 Task: Add the task  Implement version control for better code management to the section Breakneck Pace in the project TracePlan and add a Due Date to the respective task as 2023/09/09.
Action: Mouse moved to (640, 441)
Screenshot: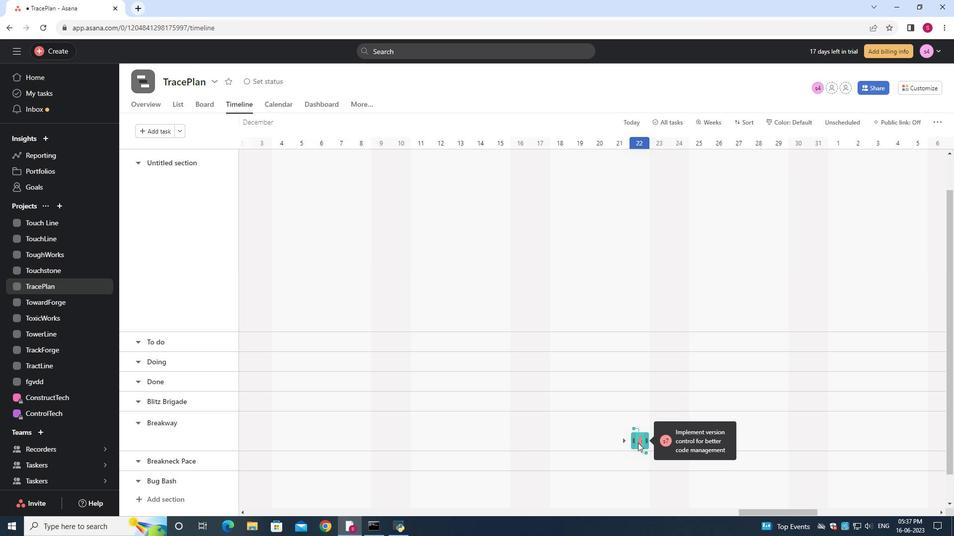 
Action: Mouse pressed left at (640, 441)
Screenshot: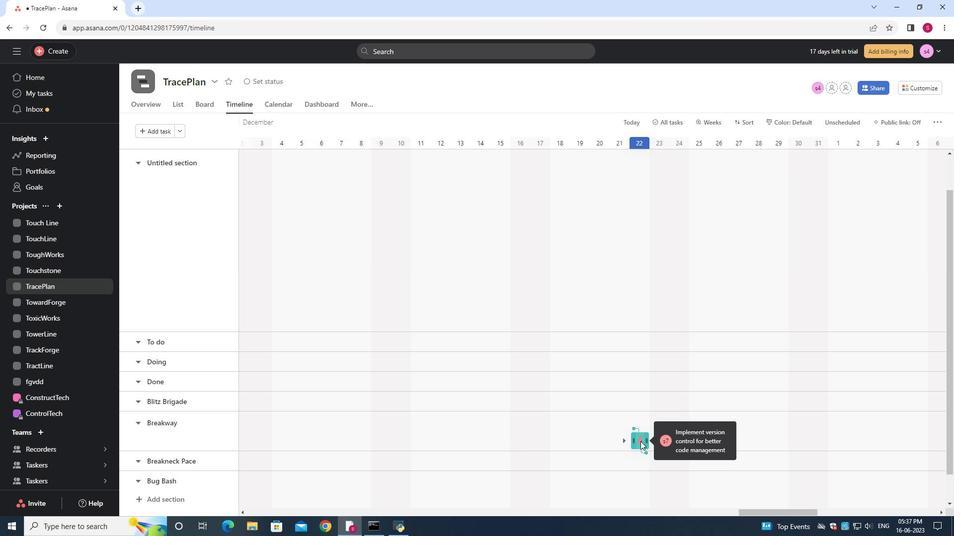 
Action: Mouse moved to (642, 430)
Screenshot: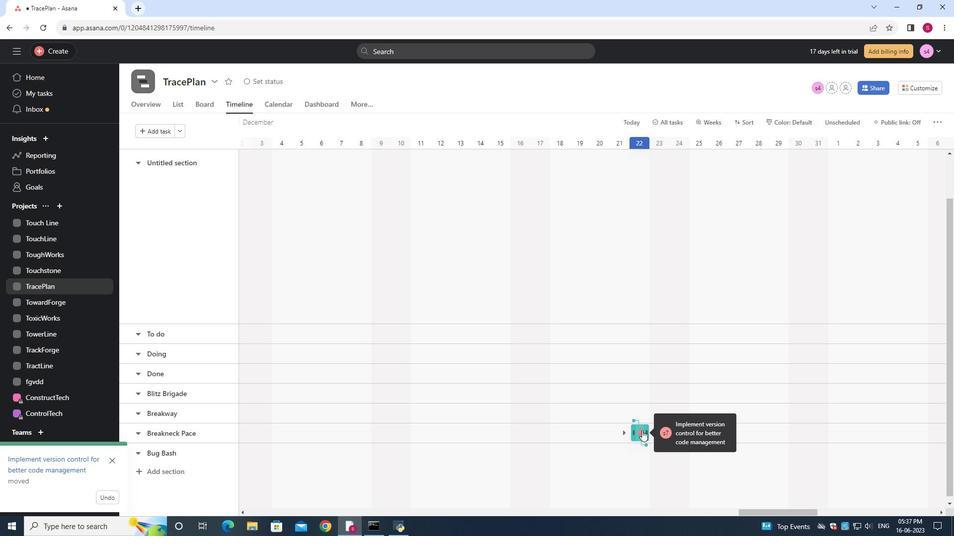 
Action: Mouse pressed left at (642, 430)
Screenshot: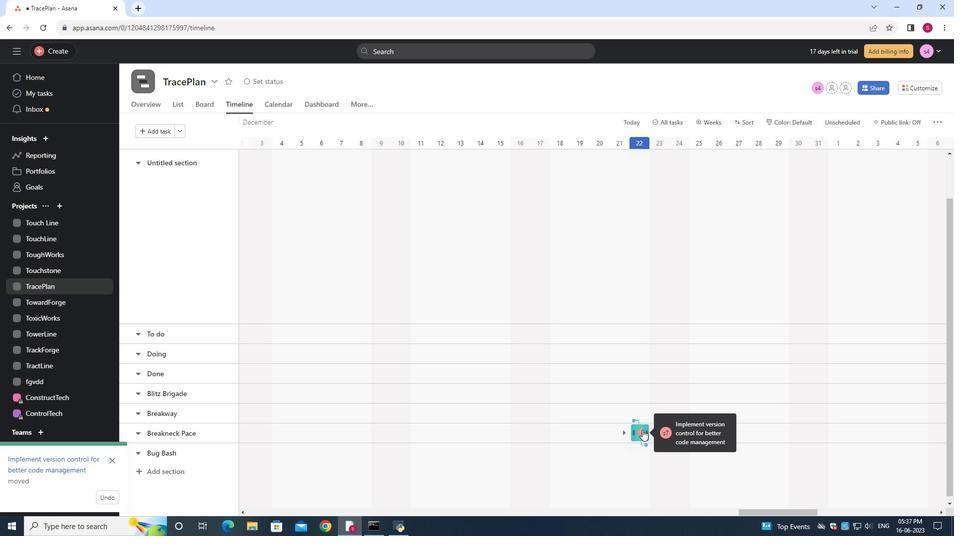 
Action: Mouse moved to (725, 202)
Screenshot: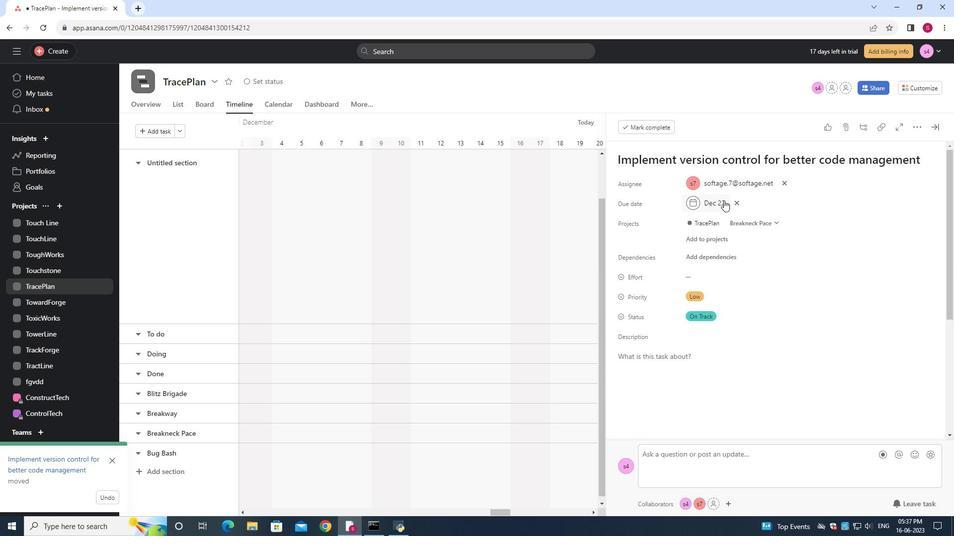
Action: Mouse pressed left at (725, 202)
Screenshot: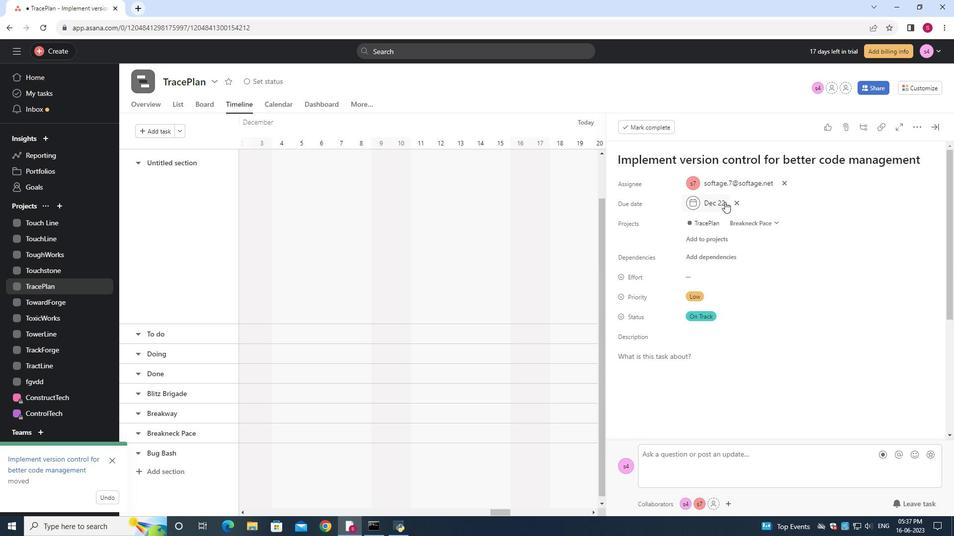 
Action: Mouse moved to (805, 227)
Screenshot: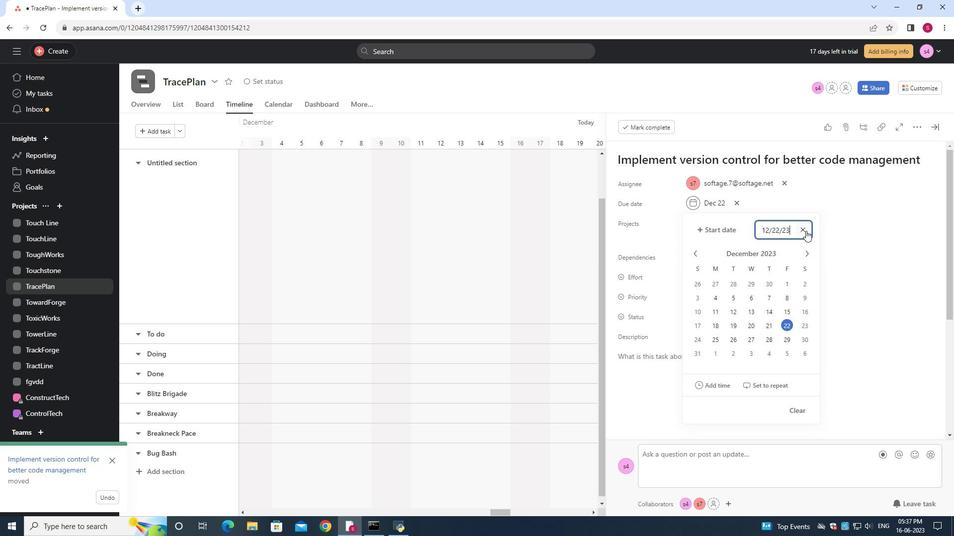 
Action: Mouse pressed left at (805, 227)
Screenshot: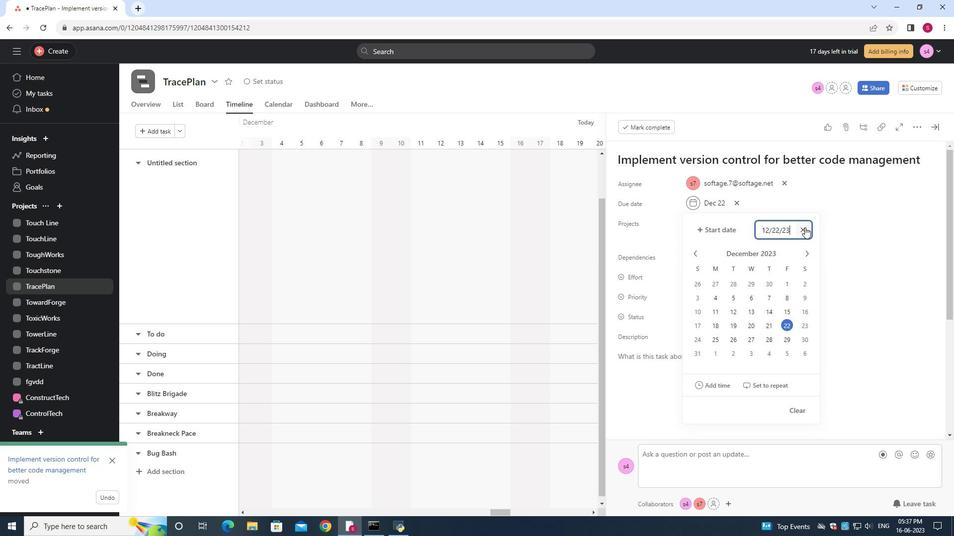 
Action: Mouse moved to (781, 232)
Screenshot: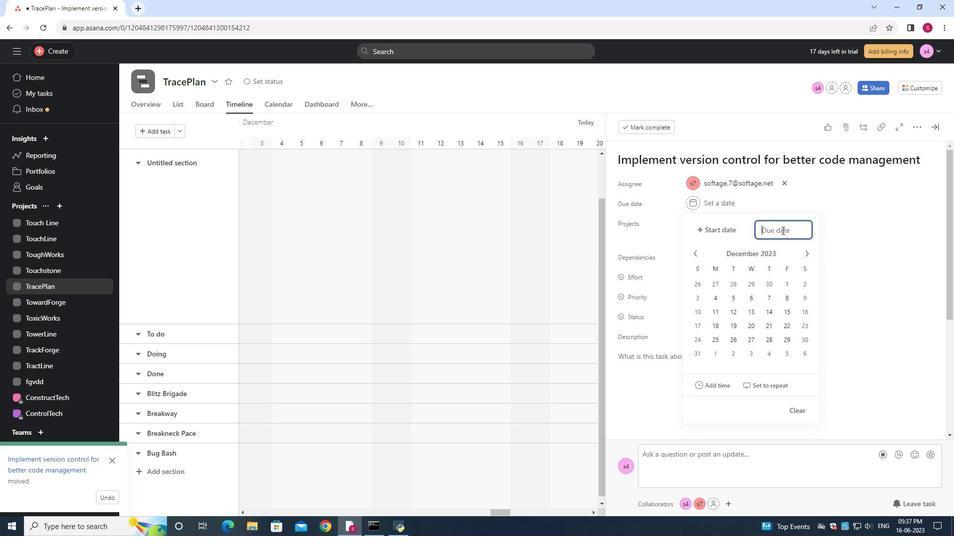
Action: Key pressed 2023/09/09
Screenshot: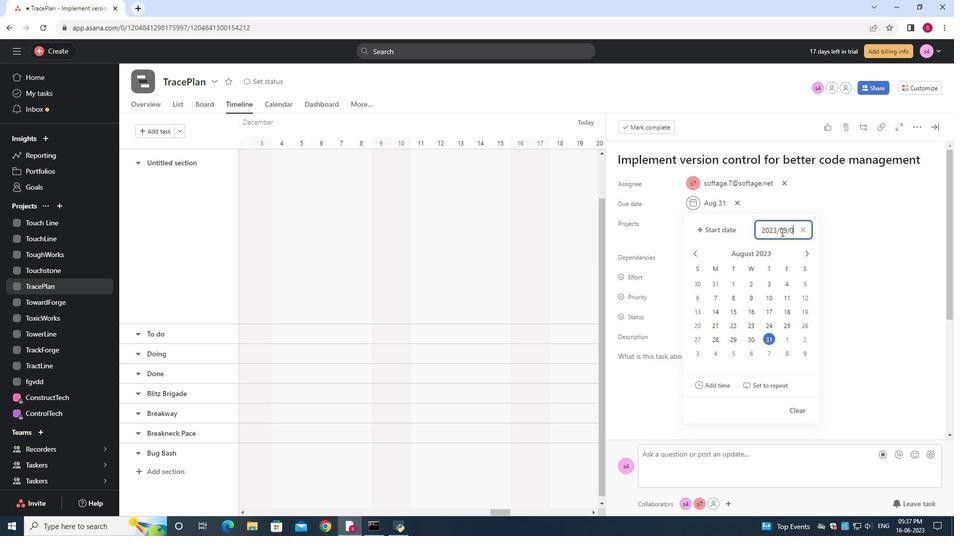 
Action: Mouse moved to (796, 227)
Screenshot: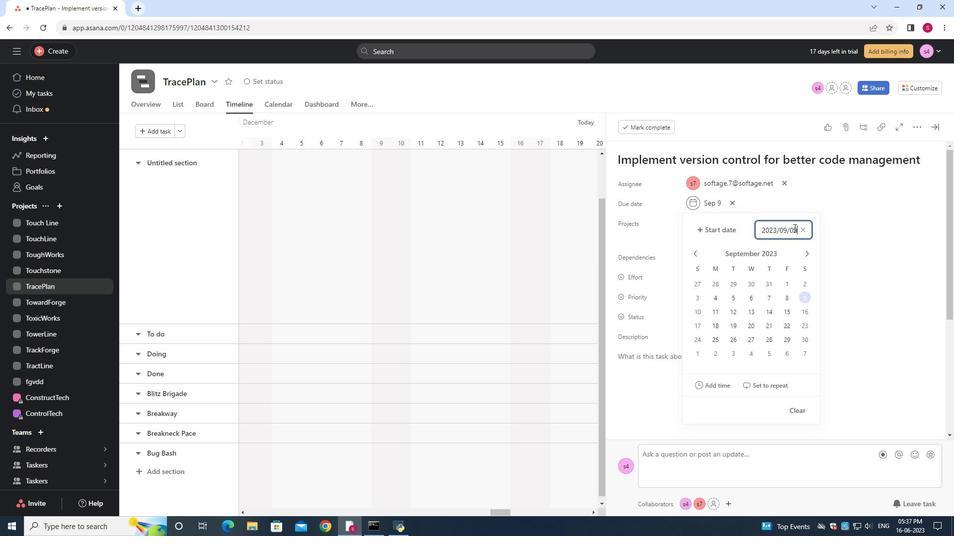 
Action: Key pressed <Key.enter>
Screenshot: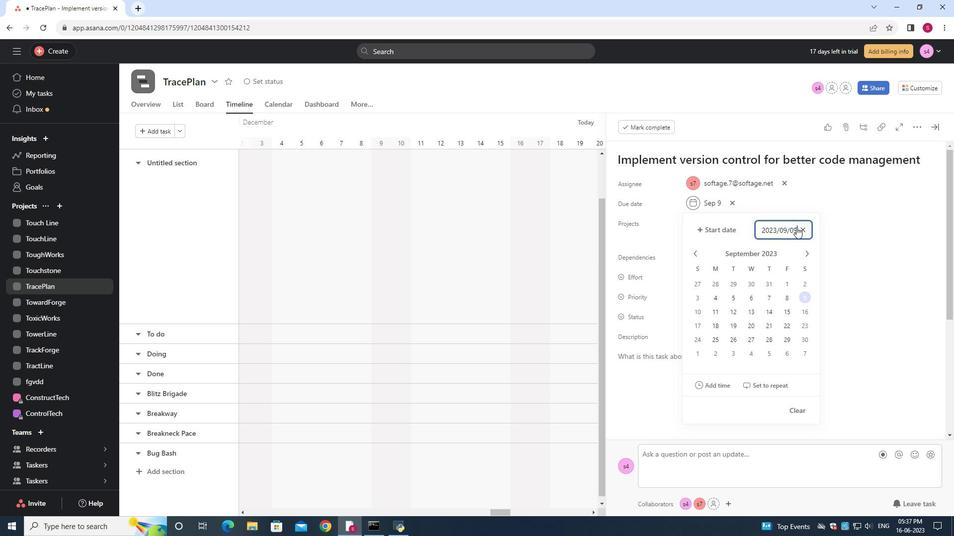 
Action: Mouse moved to (797, 227)
Screenshot: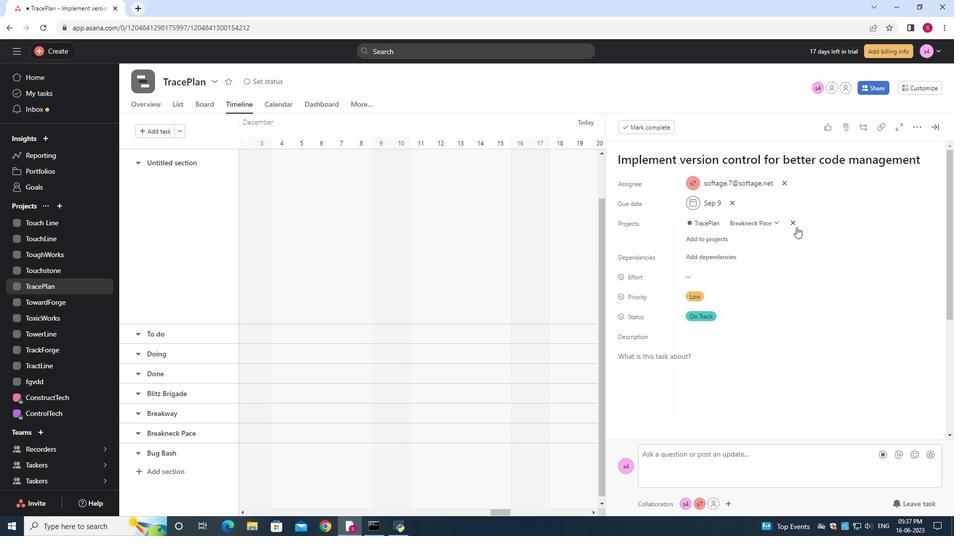 
